 Task: Create a due date automation trigger when advanced on, on the wednesday before a card is due add fields without custom field "Resume" set to a number lower than 1 and greater than 10 at 11:00 AM.
Action: Mouse moved to (1052, 85)
Screenshot: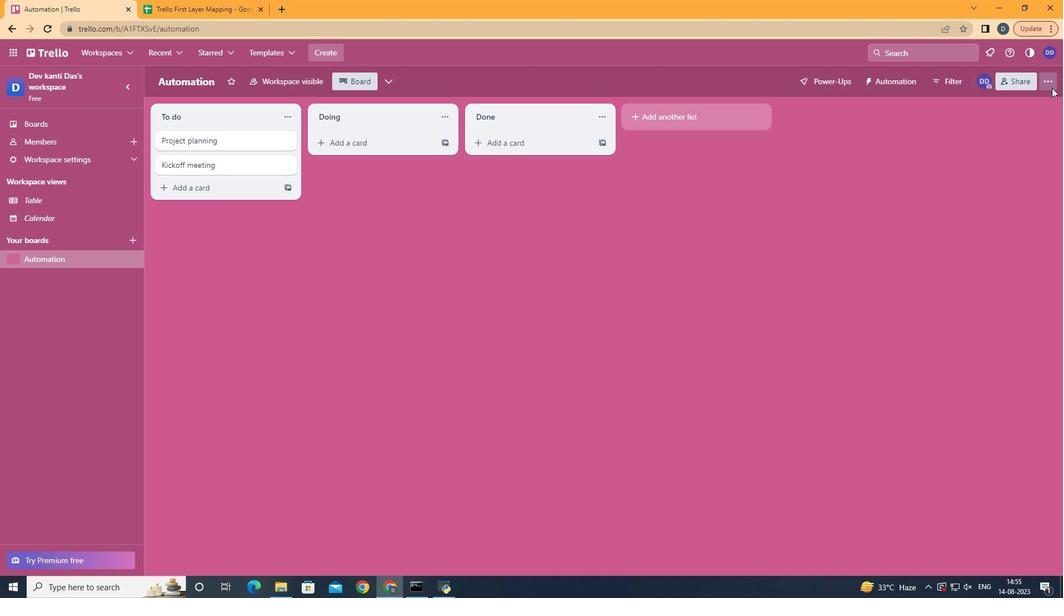 
Action: Mouse pressed left at (1052, 85)
Screenshot: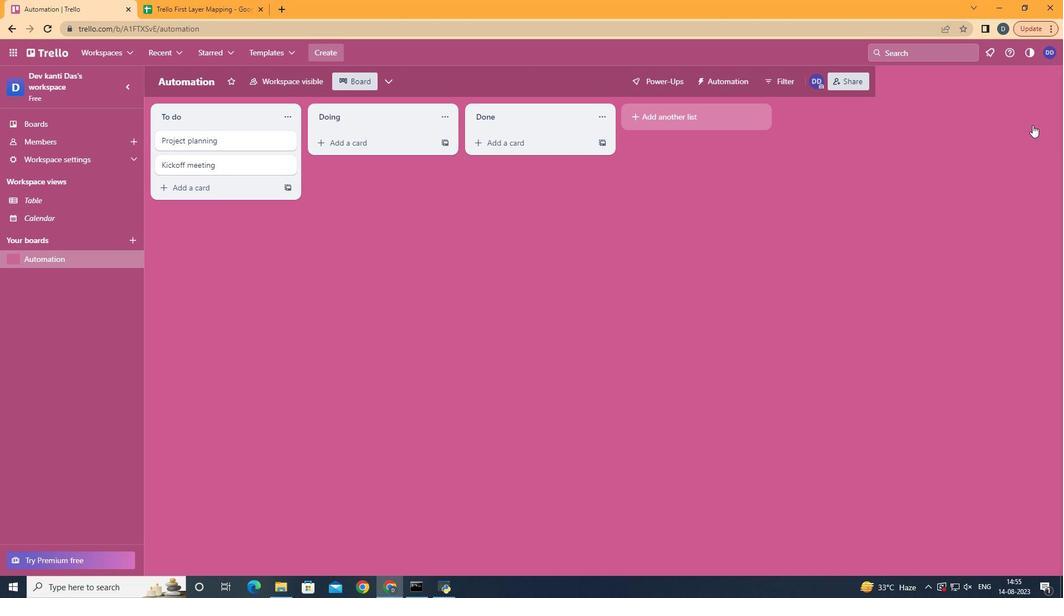 
Action: Mouse moved to (973, 233)
Screenshot: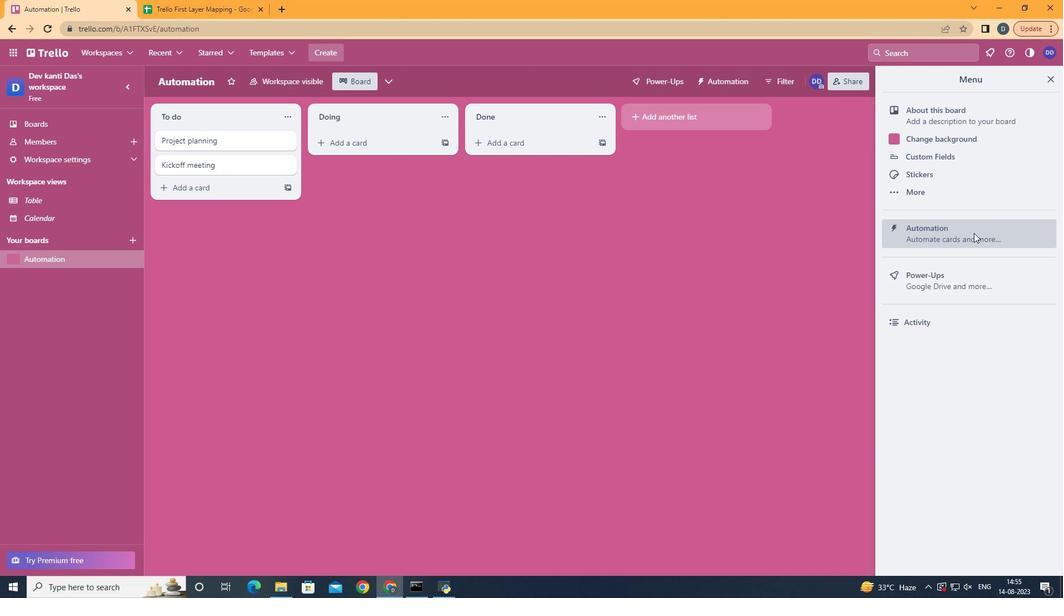 
Action: Mouse pressed left at (973, 233)
Screenshot: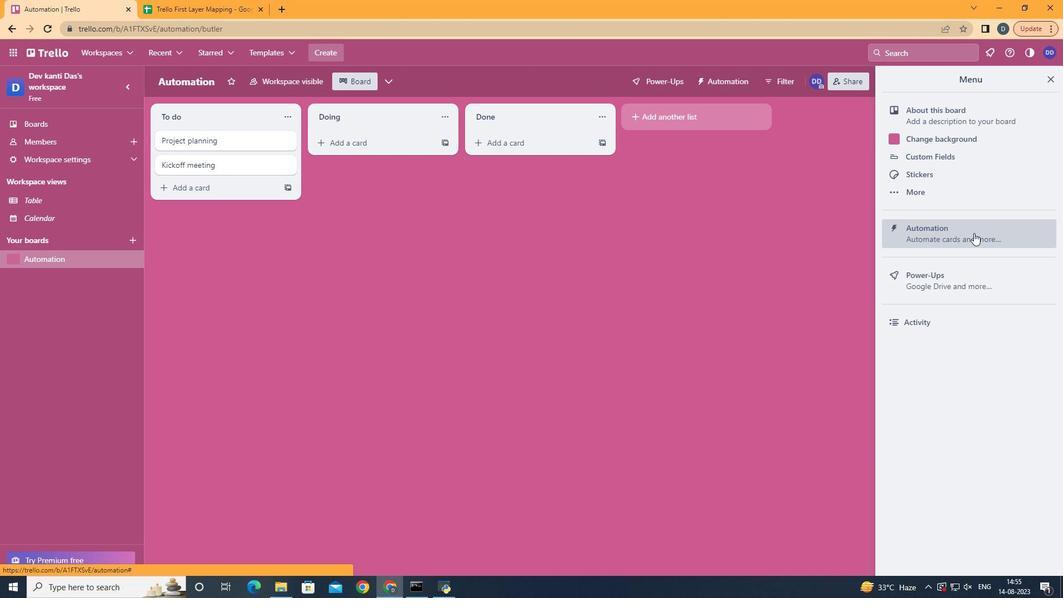 
Action: Mouse moved to (204, 224)
Screenshot: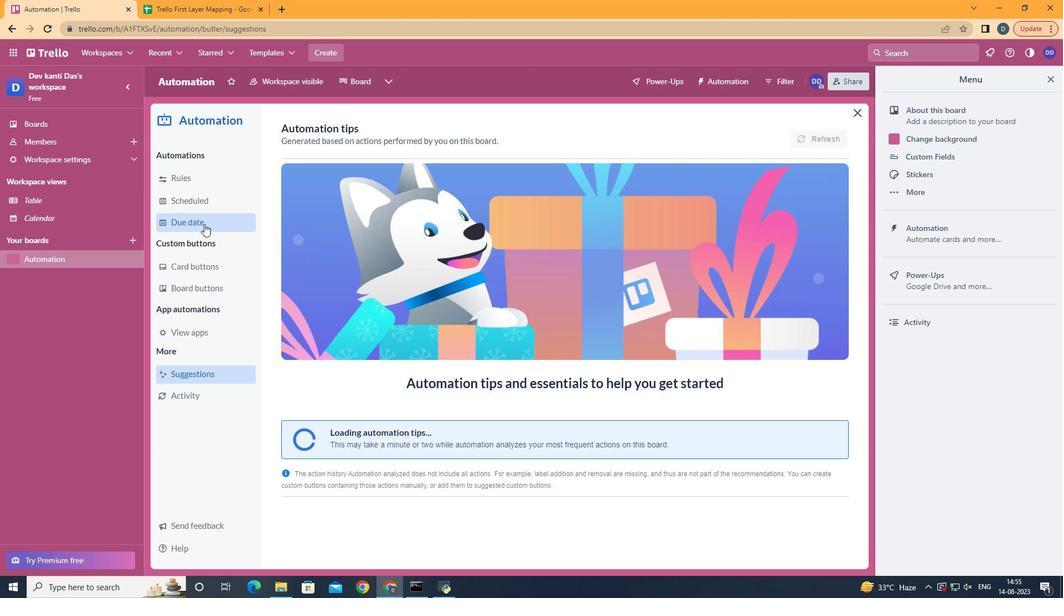
Action: Mouse pressed left at (204, 224)
Screenshot: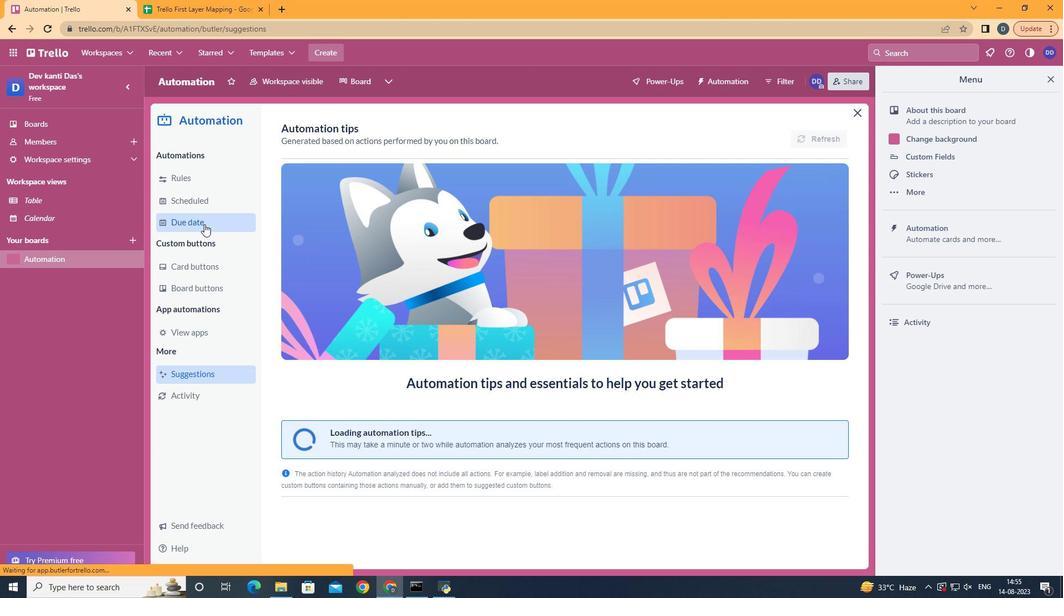 
Action: Mouse moved to (783, 131)
Screenshot: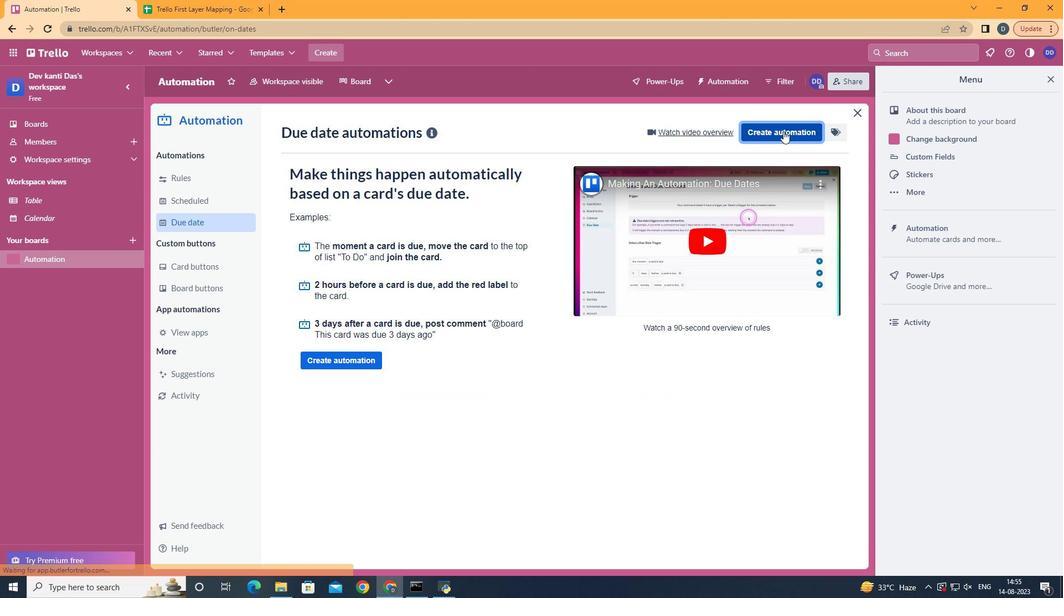 
Action: Mouse pressed left at (783, 131)
Screenshot: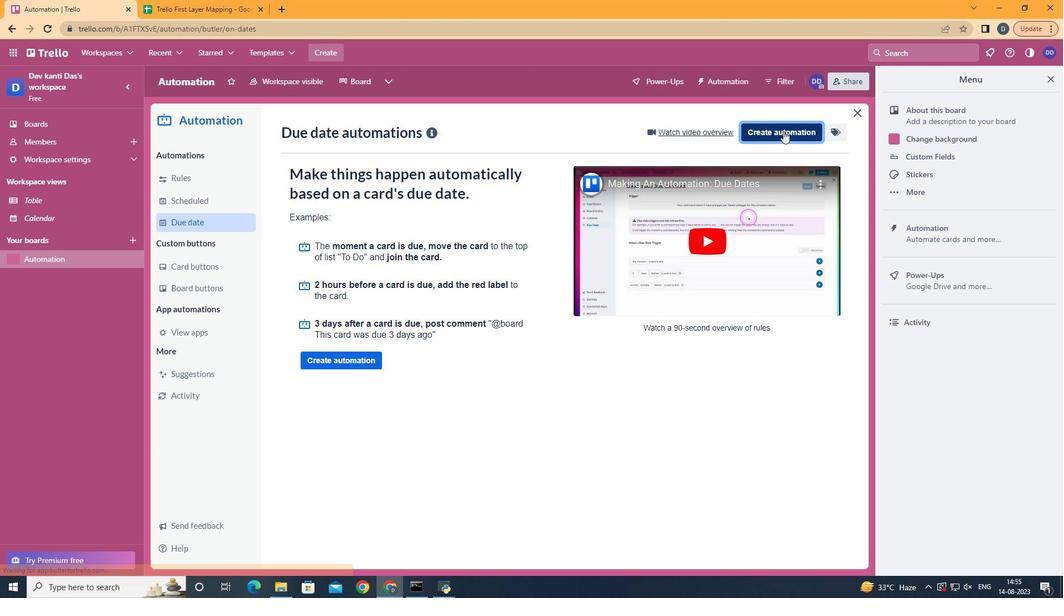
Action: Mouse moved to (577, 238)
Screenshot: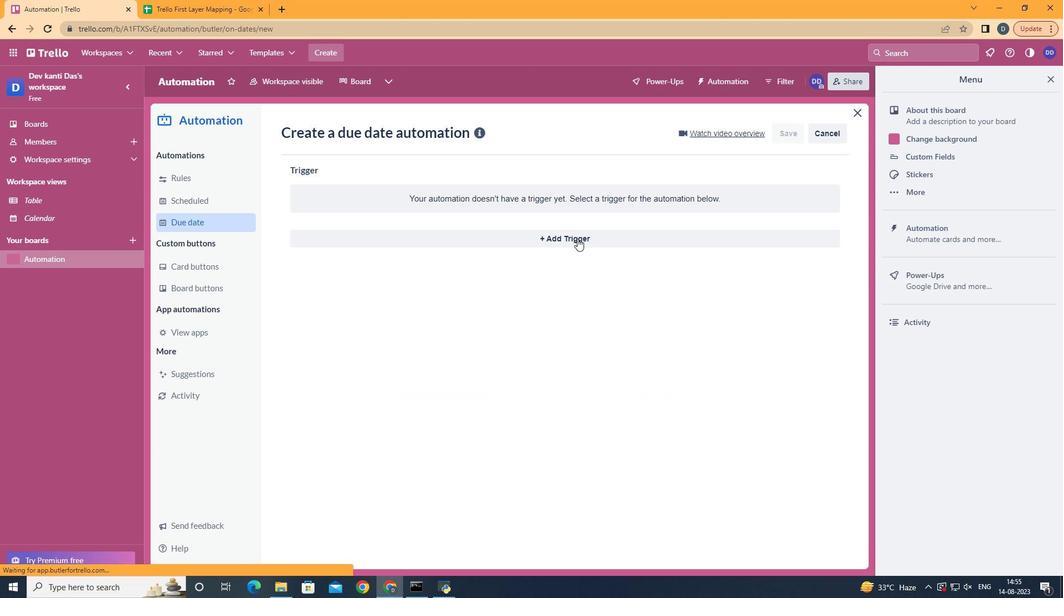 
Action: Mouse pressed left at (577, 238)
Screenshot: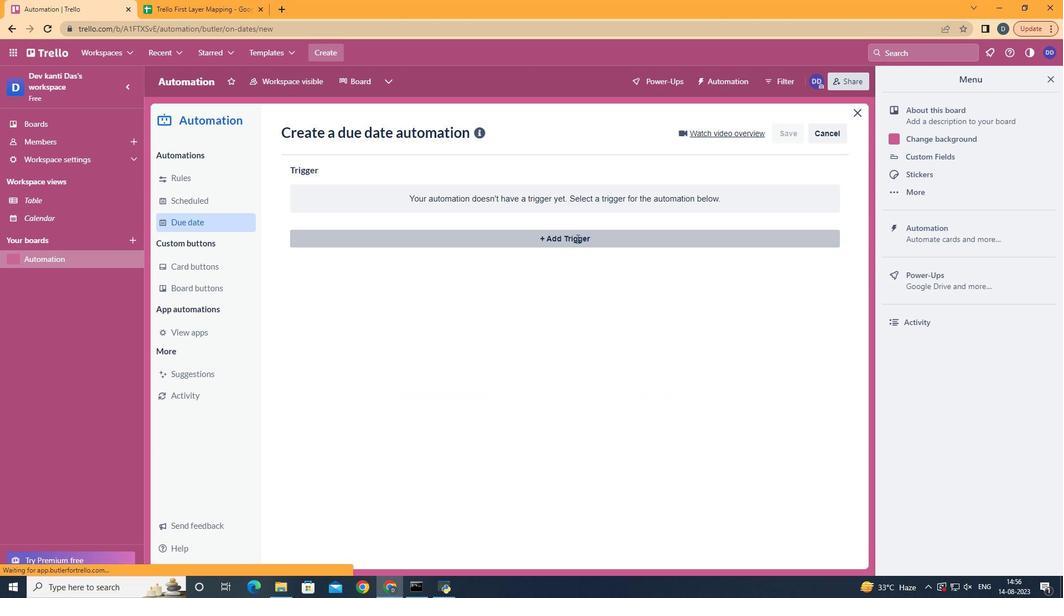 
Action: Mouse moved to (367, 332)
Screenshot: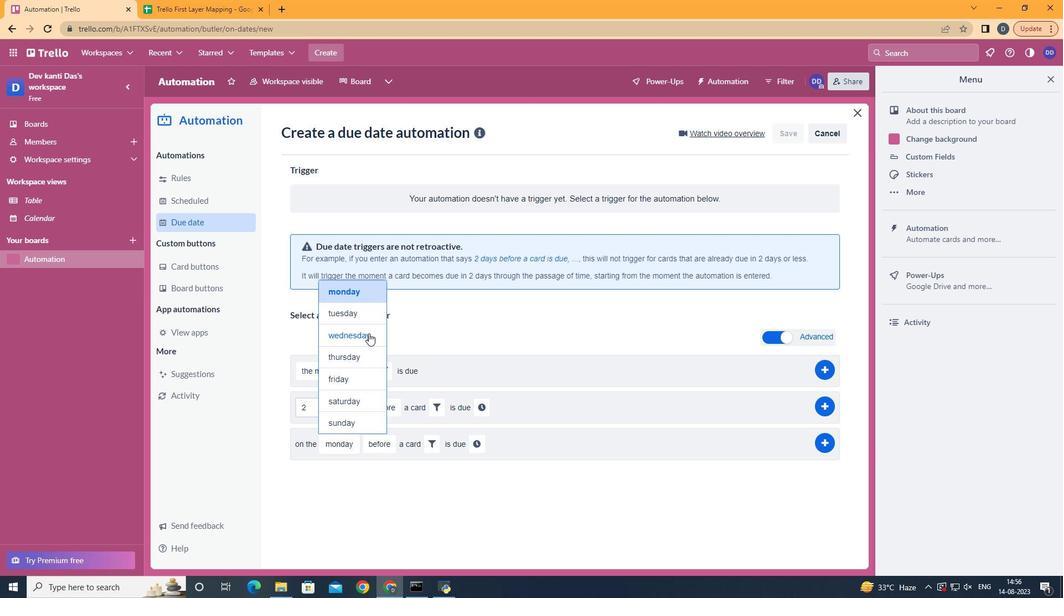 
Action: Mouse pressed left at (367, 332)
Screenshot: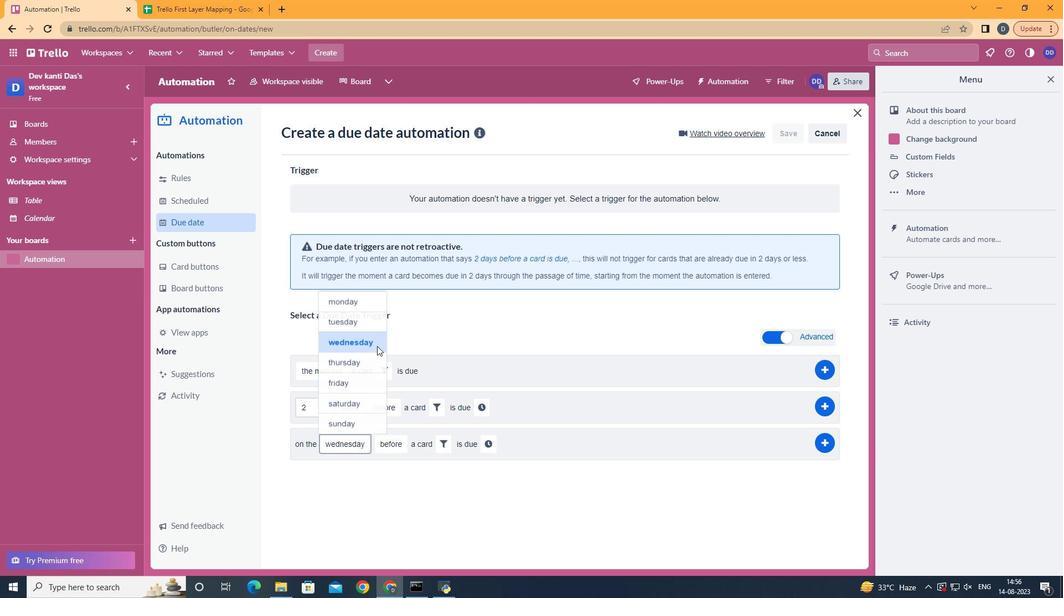
Action: Mouse moved to (439, 441)
Screenshot: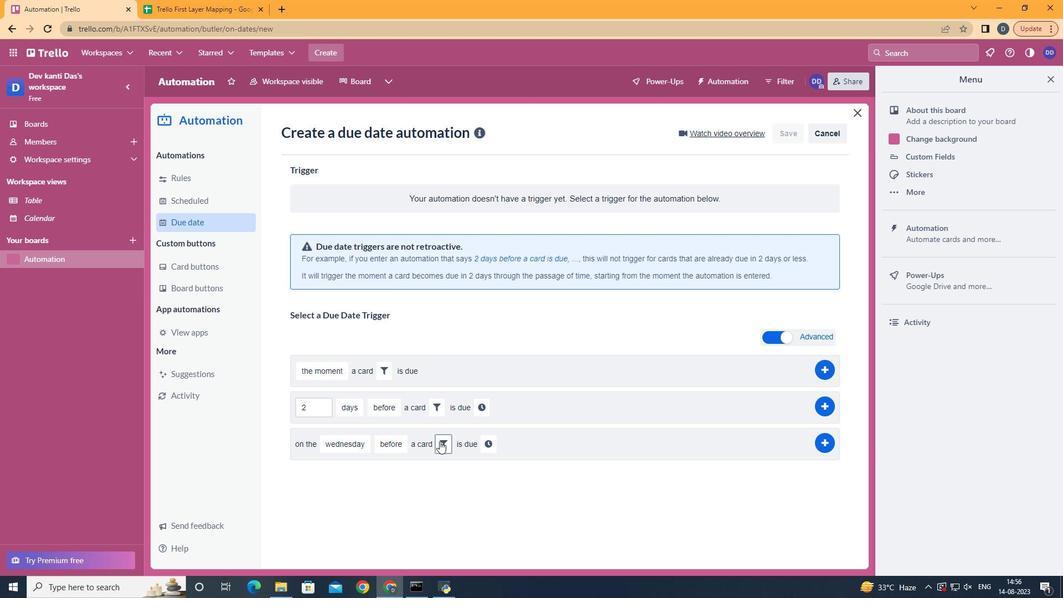 
Action: Mouse pressed left at (439, 441)
Screenshot: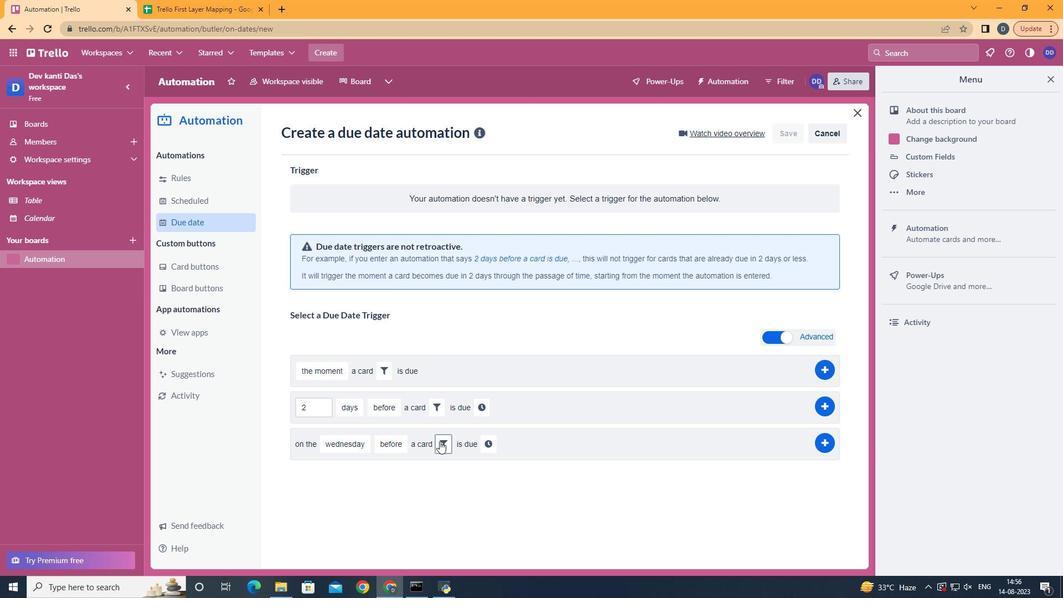 
Action: Mouse moved to (635, 479)
Screenshot: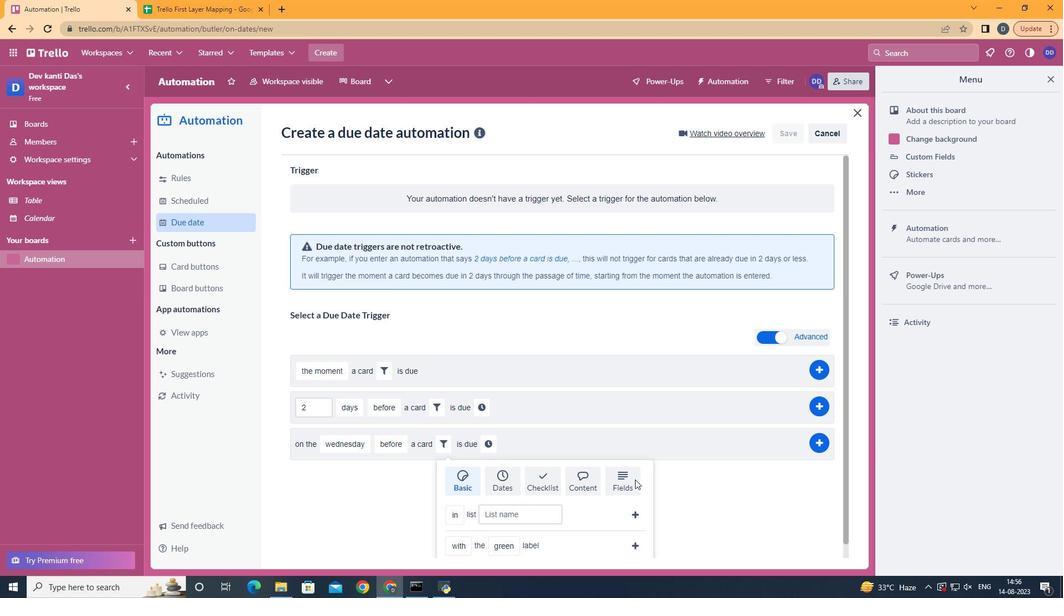 
Action: Mouse pressed left at (635, 479)
Screenshot: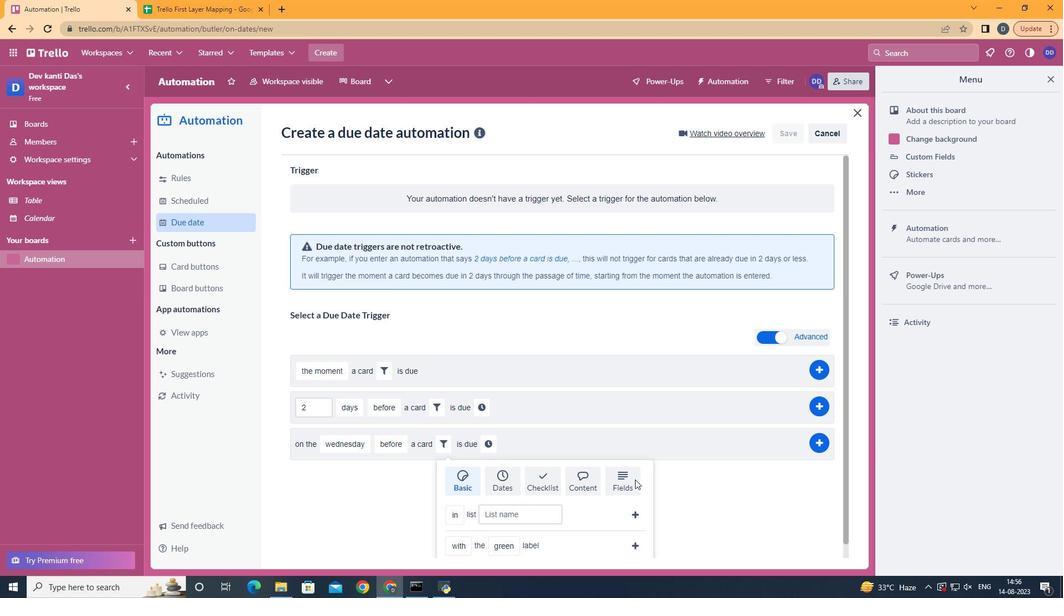 
Action: Mouse scrolled (635, 478) with delta (0, 0)
Screenshot: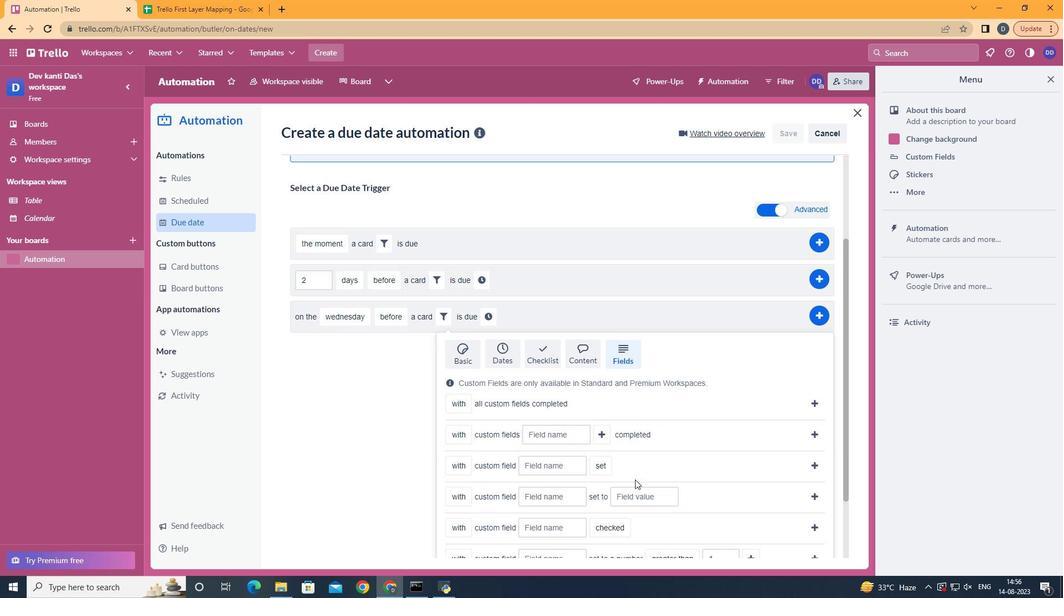 
Action: Mouse scrolled (635, 478) with delta (0, 0)
Screenshot: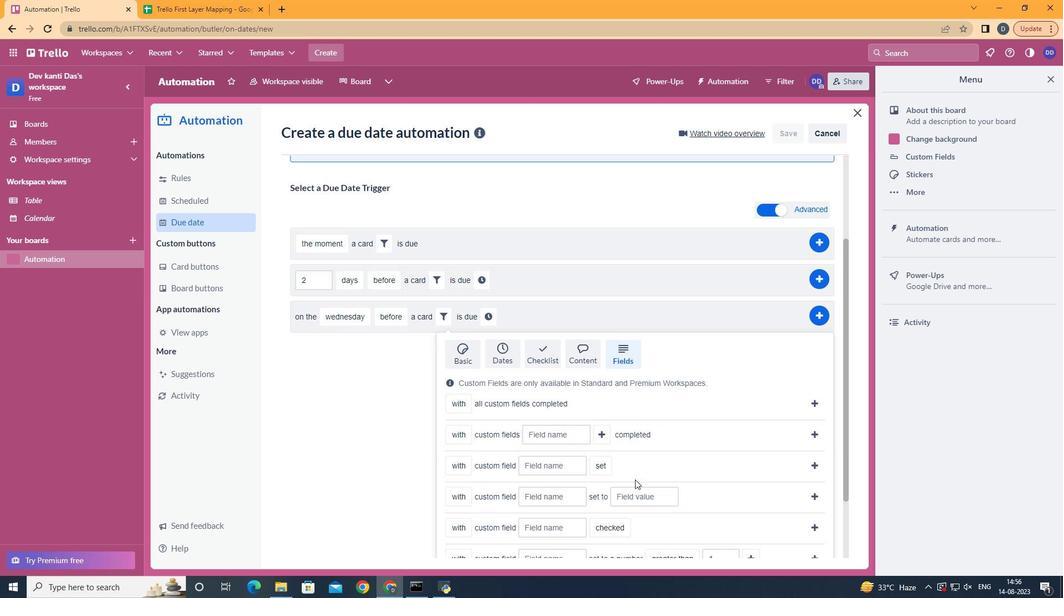 
Action: Mouse scrolled (635, 478) with delta (0, 0)
Screenshot: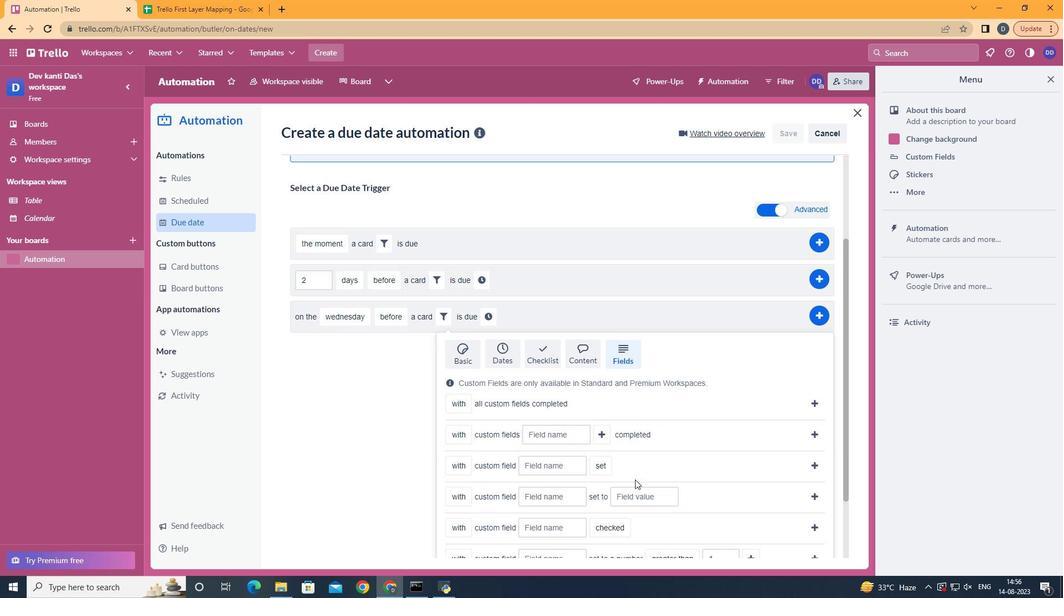 
Action: Mouse scrolled (635, 478) with delta (0, 0)
Screenshot: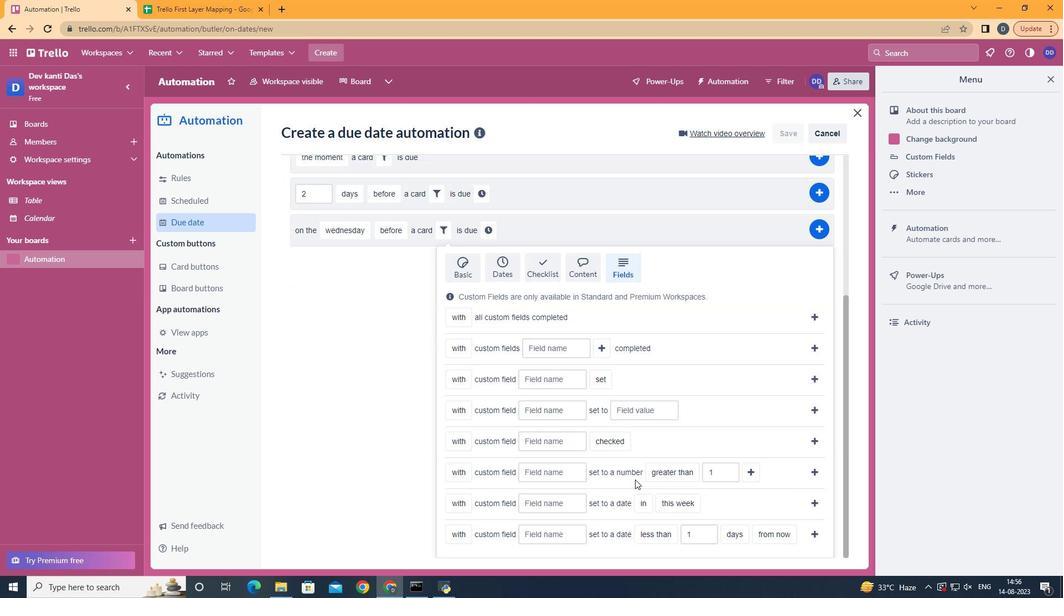 
Action: Mouse scrolled (635, 478) with delta (0, 0)
Screenshot: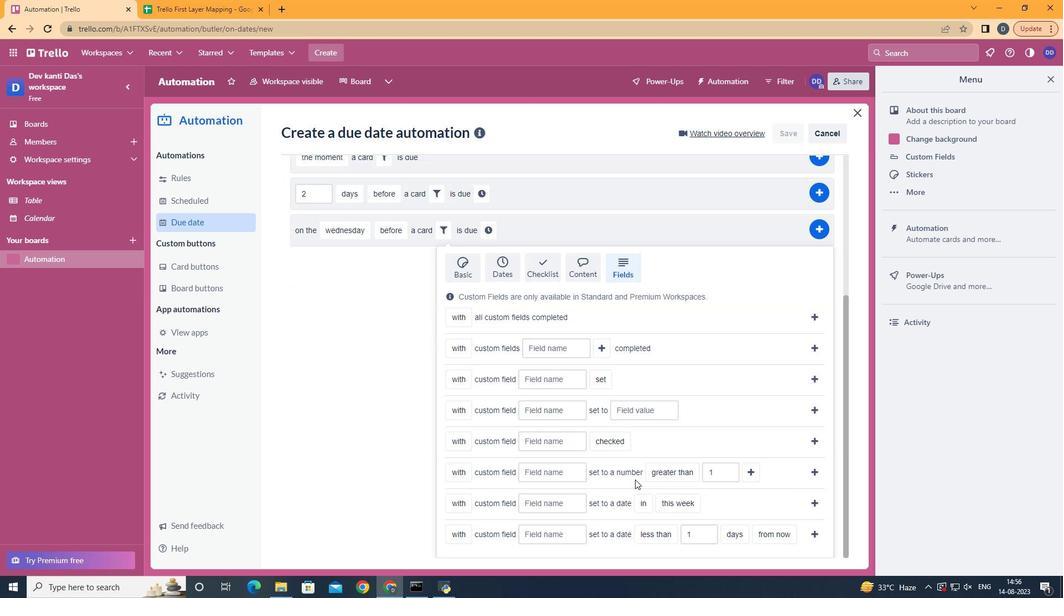 
Action: Mouse scrolled (635, 478) with delta (0, 0)
Screenshot: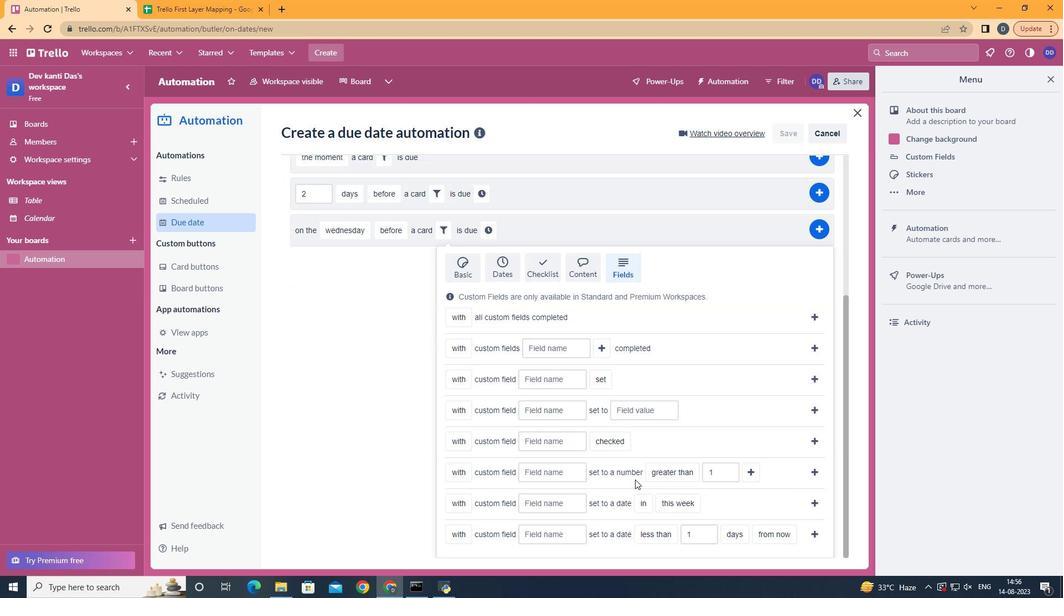 
Action: Mouse moved to (465, 509)
Screenshot: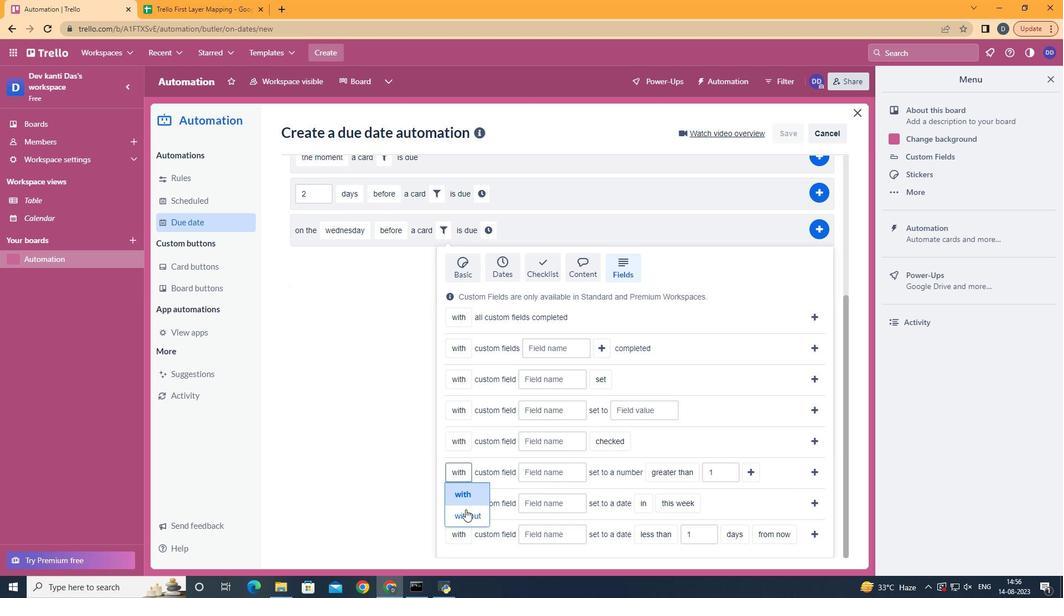 
Action: Mouse pressed left at (465, 509)
Screenshot: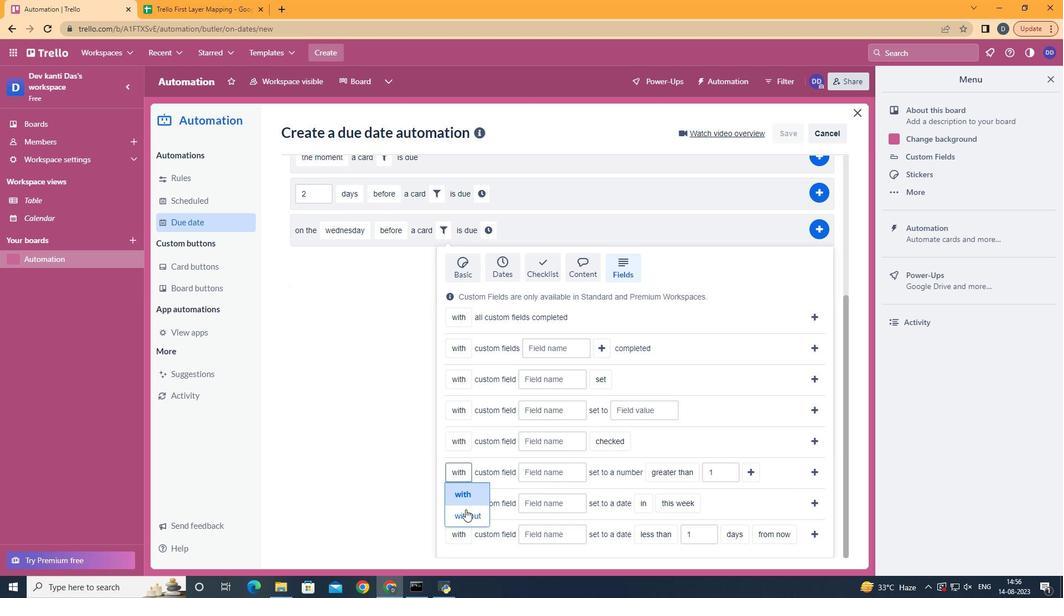 
Action: Mouse moved to (569, 479)
Screenshot: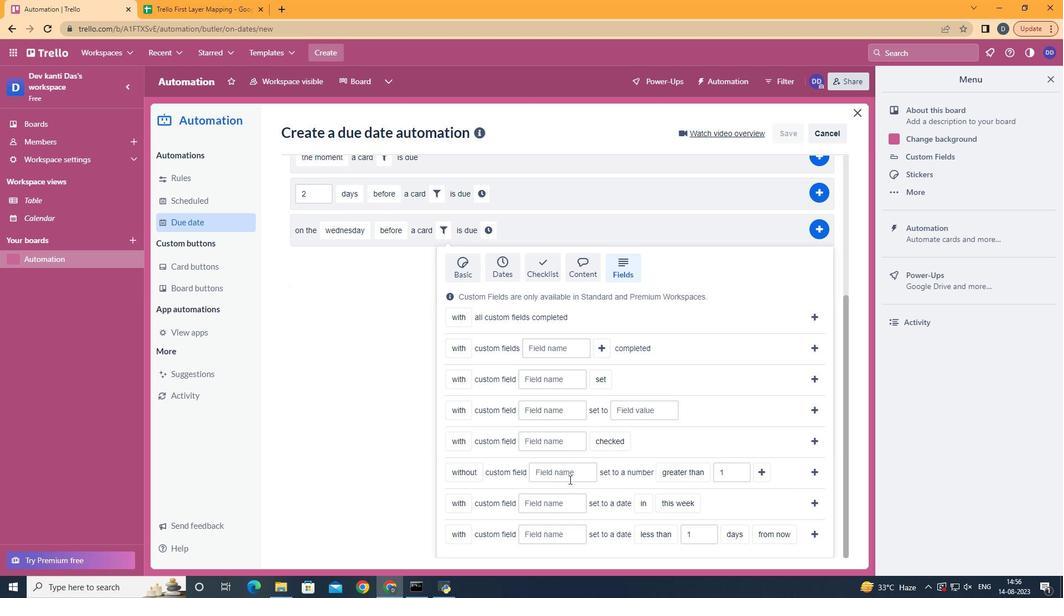 
Action: Mouse pressed left at (569, 479)
Screenshot: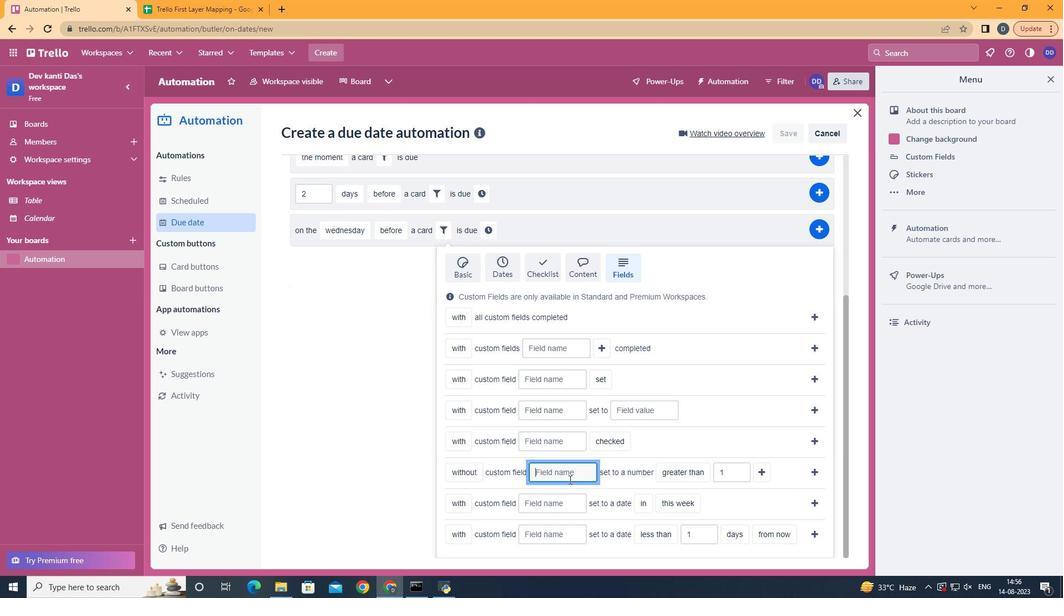 
Action: Key pressed <Key.shift>Resume
Screenshot: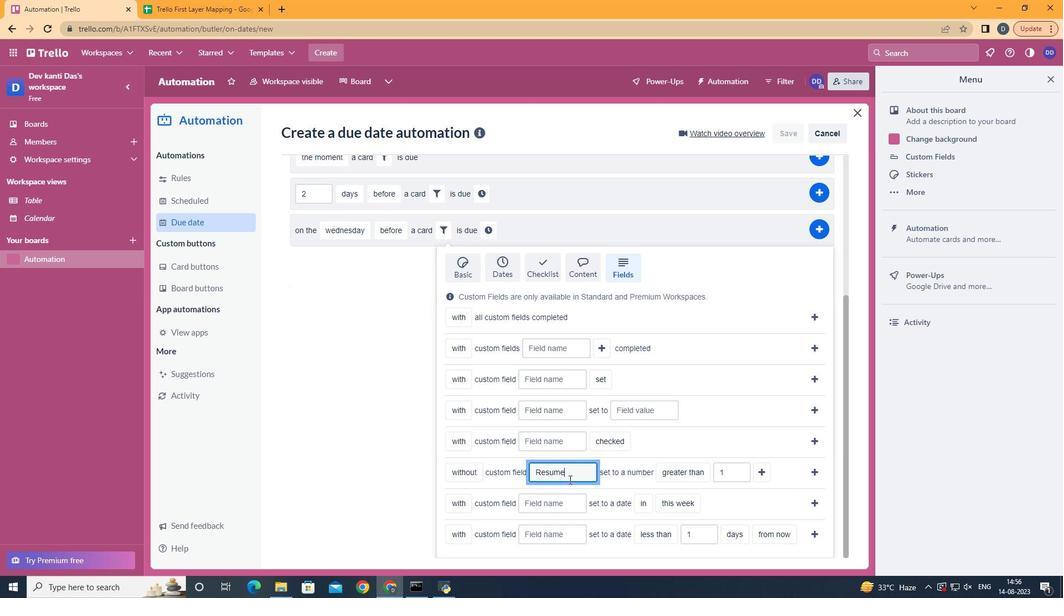 
Action: Mouse moved to (696, 435)
Screenshot: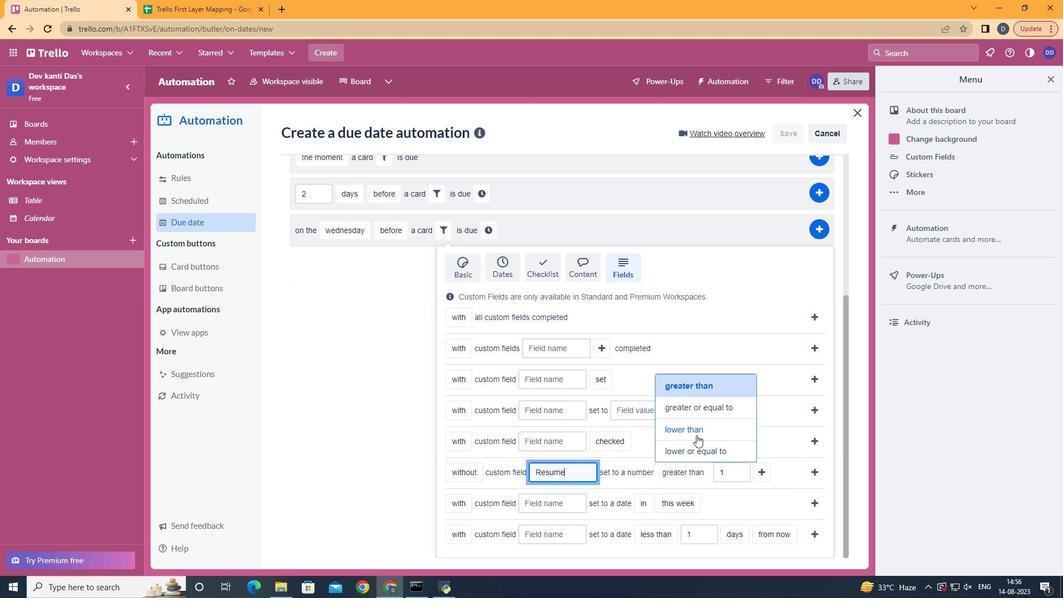 
Action: Mouse pressed left at (696, 435)
Screenshot: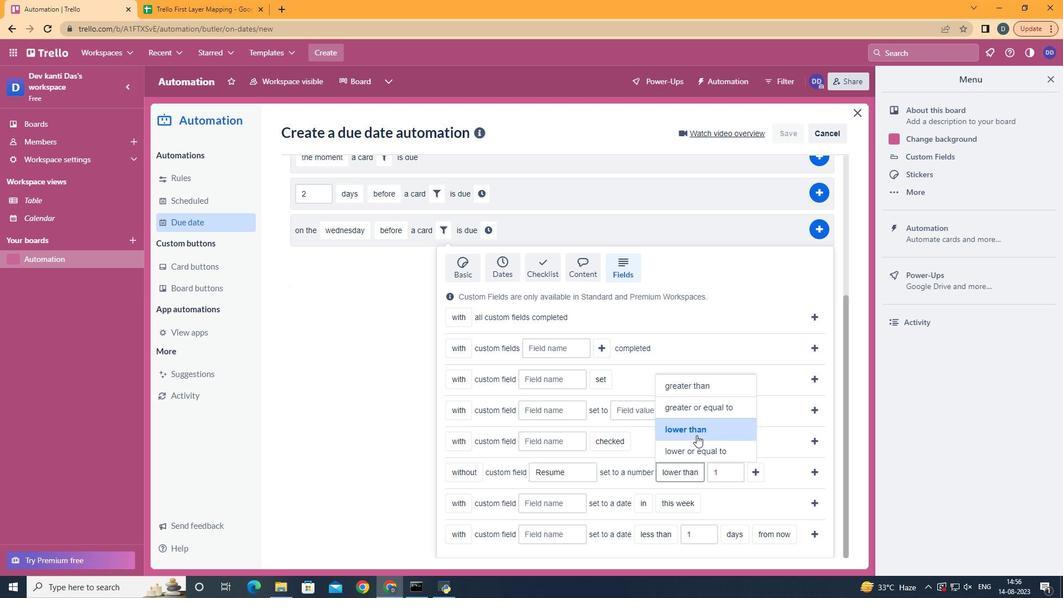 
Action: Mouse moved to (757, 467)
Screenshot: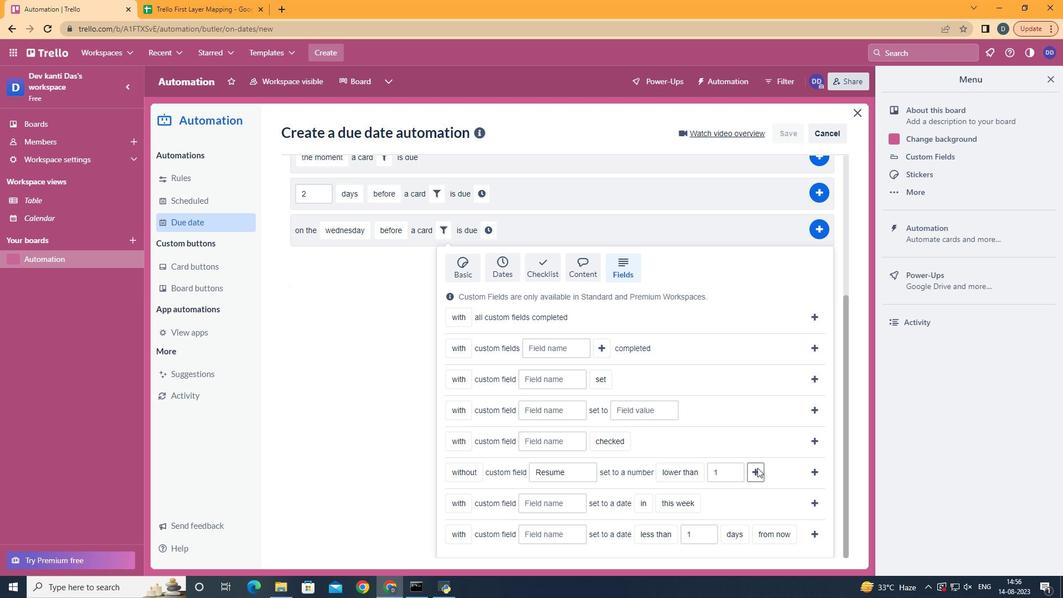 
Action: Mouse pressed left at (757, 467)
Screenshot: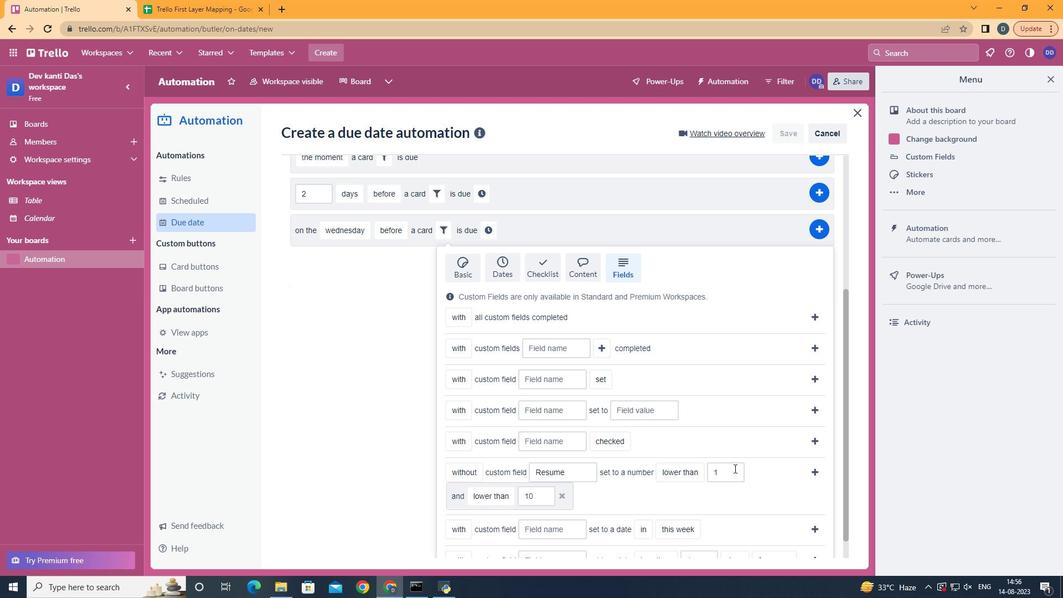 
Action: Mouse moved to (509, 446)
Screenshot: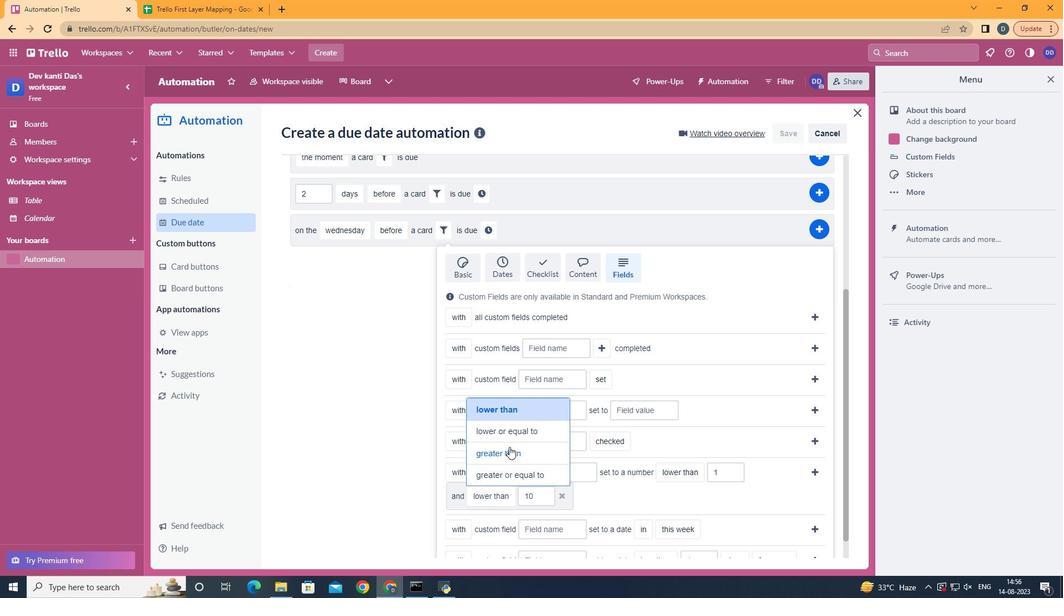 
Action: Mouse pressed left at (509, 446)
Screenshot: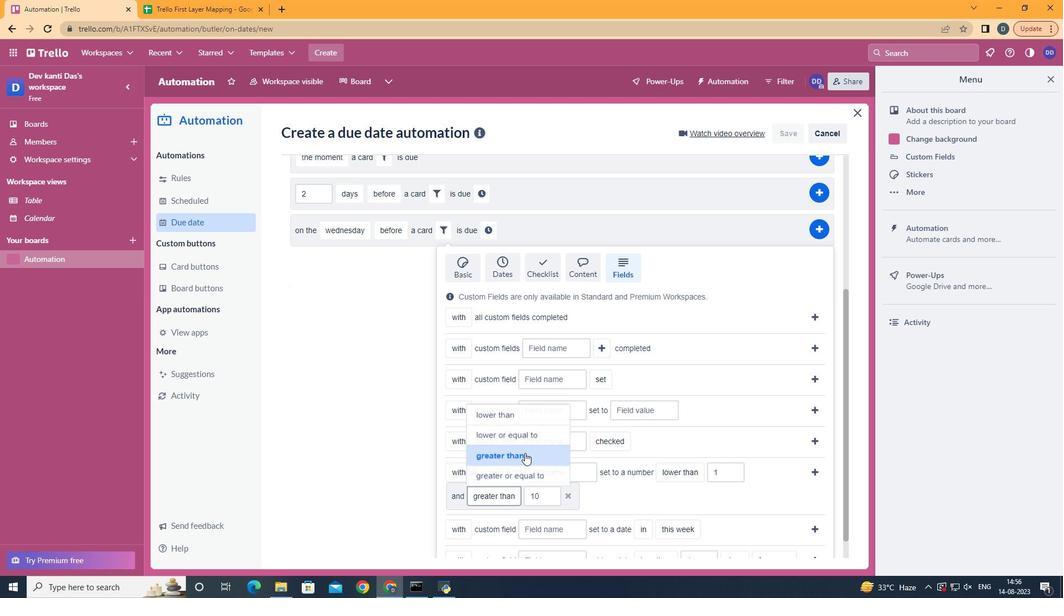 
Action: Mouse moved to (817, 474)
Screenshot: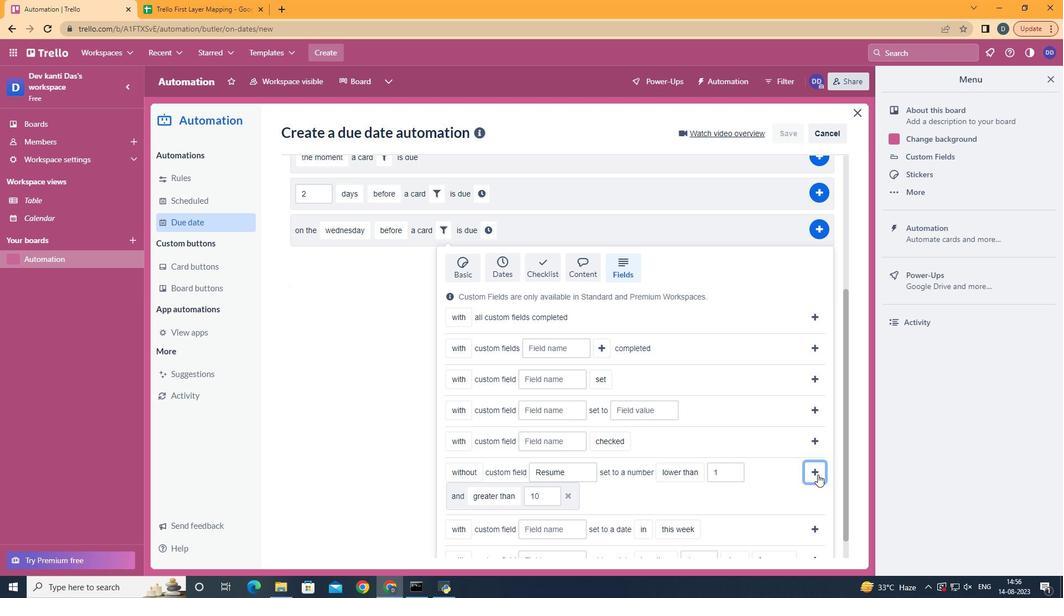 
Action: Mouse pressed left at (817, 474)
Screenshot: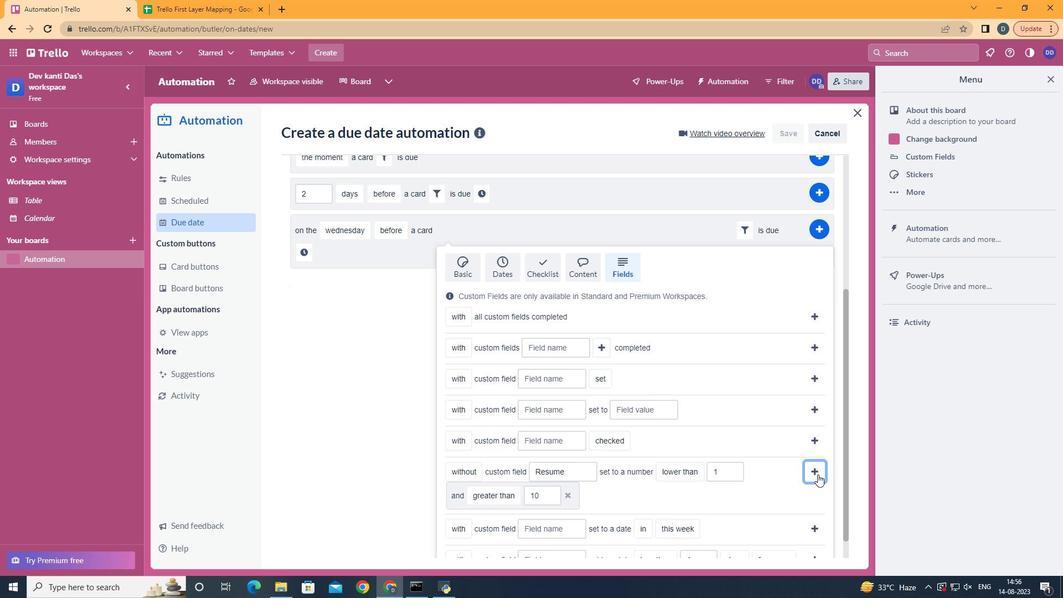
Action: Mouse moved to (791, 440)
Screenshot: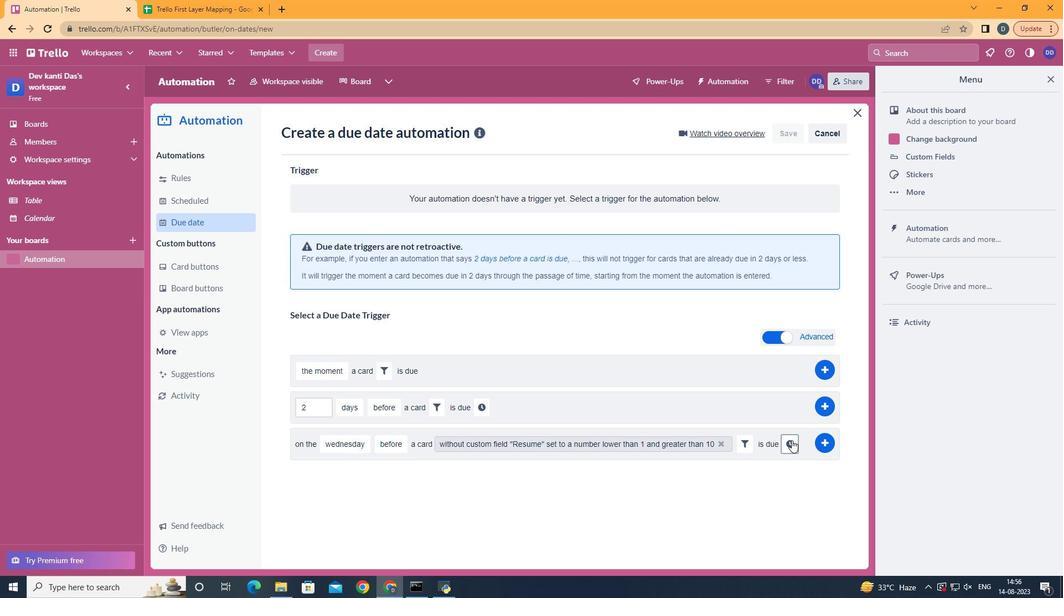 
Action: Mouse pressed left at (791, 440)
Screenshot: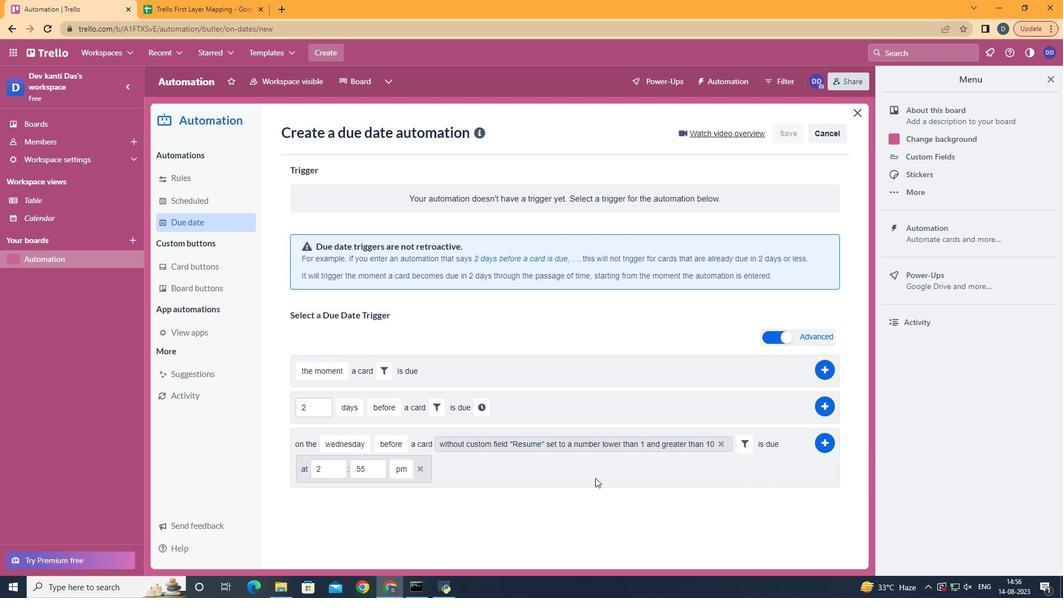 
Action: Mouse moved to (327, 473)
Screenshot: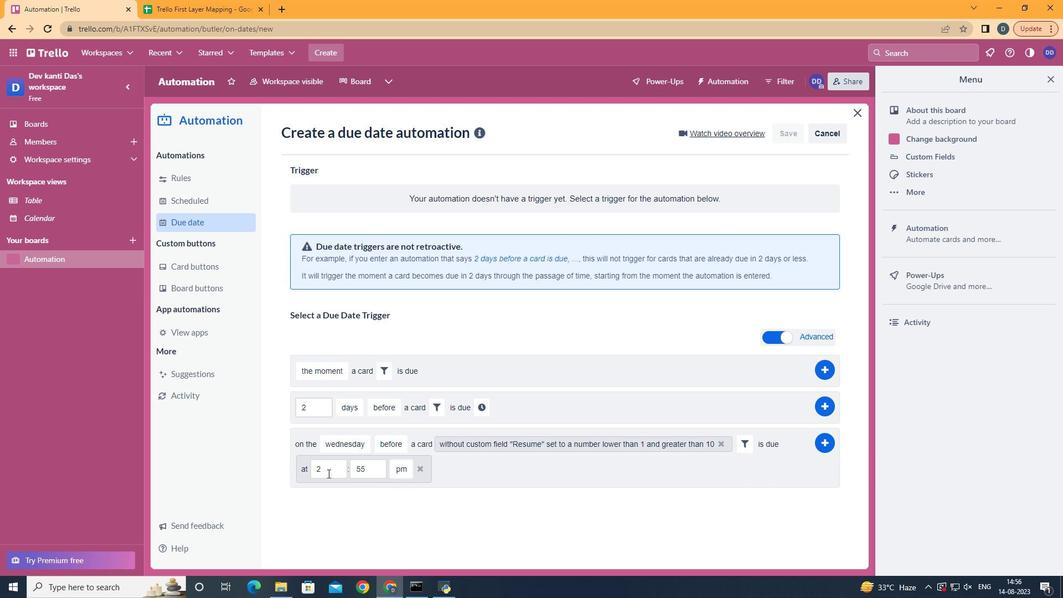 
Action: Mouse pressed left at (327, 473)
Screenshot: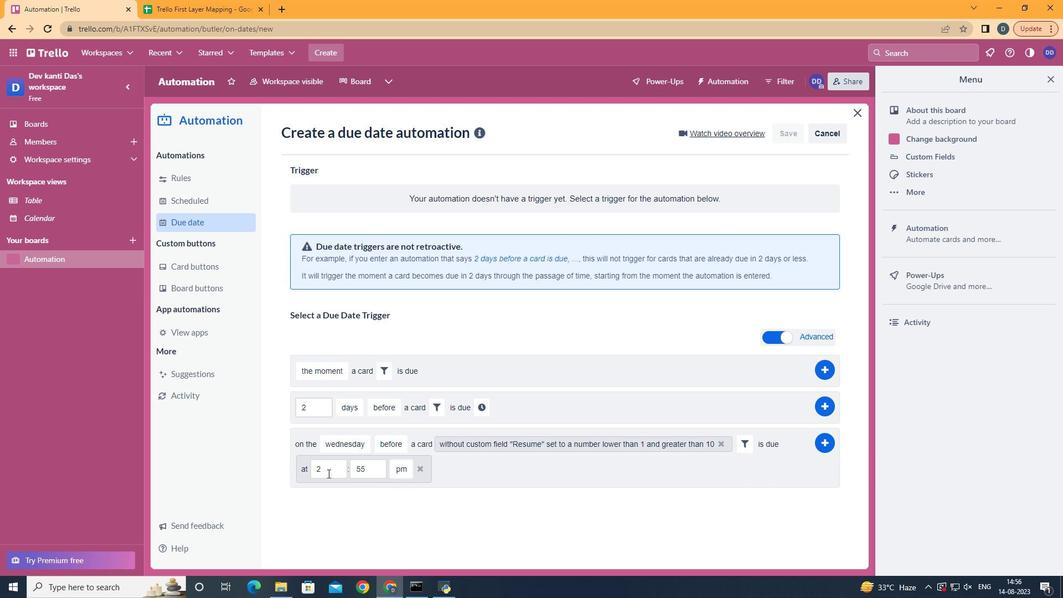 
Action: Mouse moved to (320, 473)
Screenshot: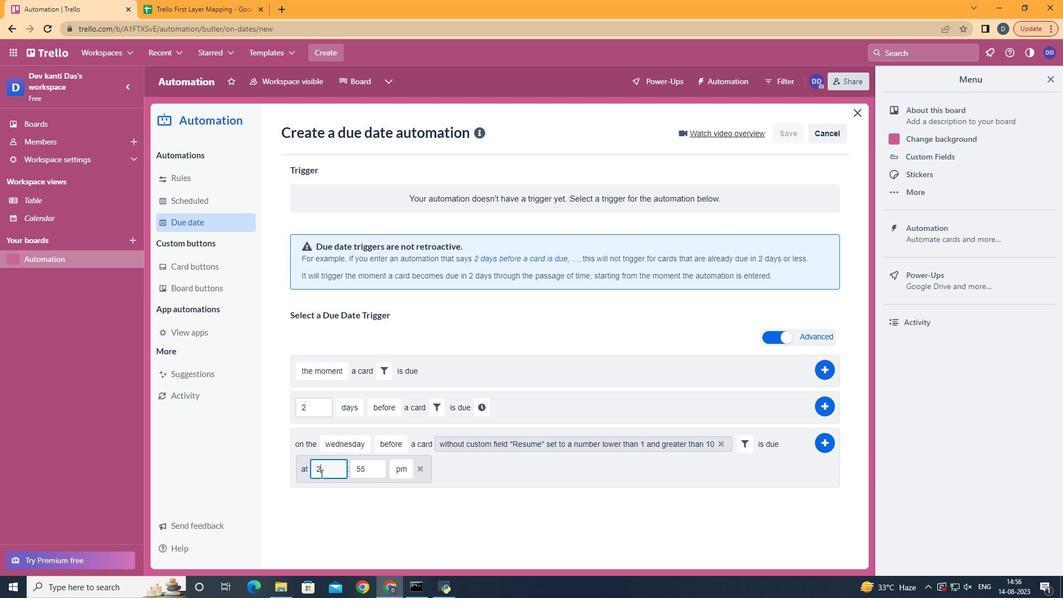 
Action: Key pressed <Key.backspace>11
Screenshot: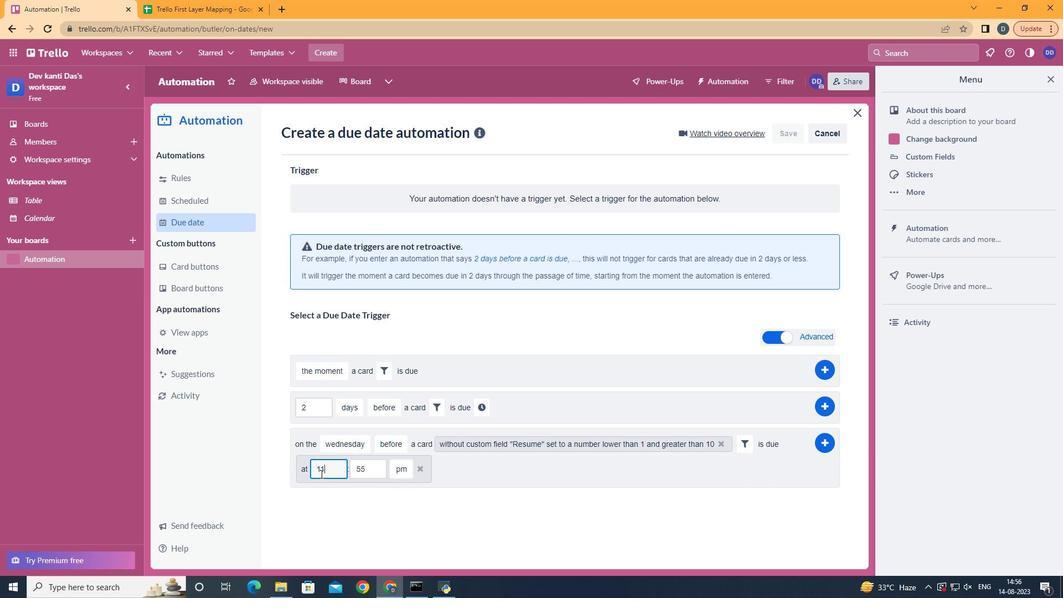 
Action: Mouse moved to (371, 463)
Screenshot: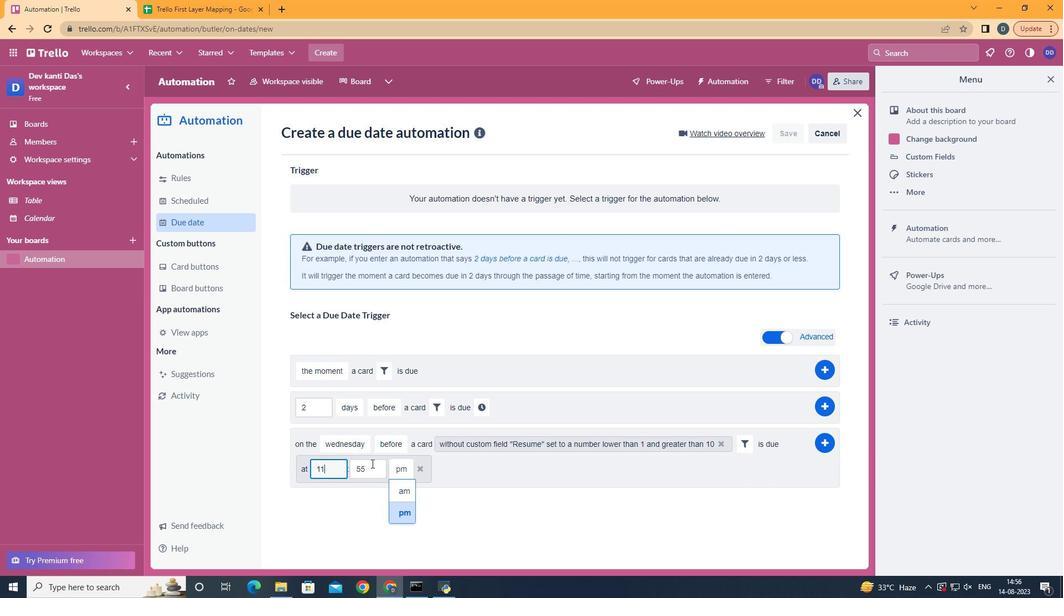 
Action: Mouse pressed left at (371, 463)
Screenshot: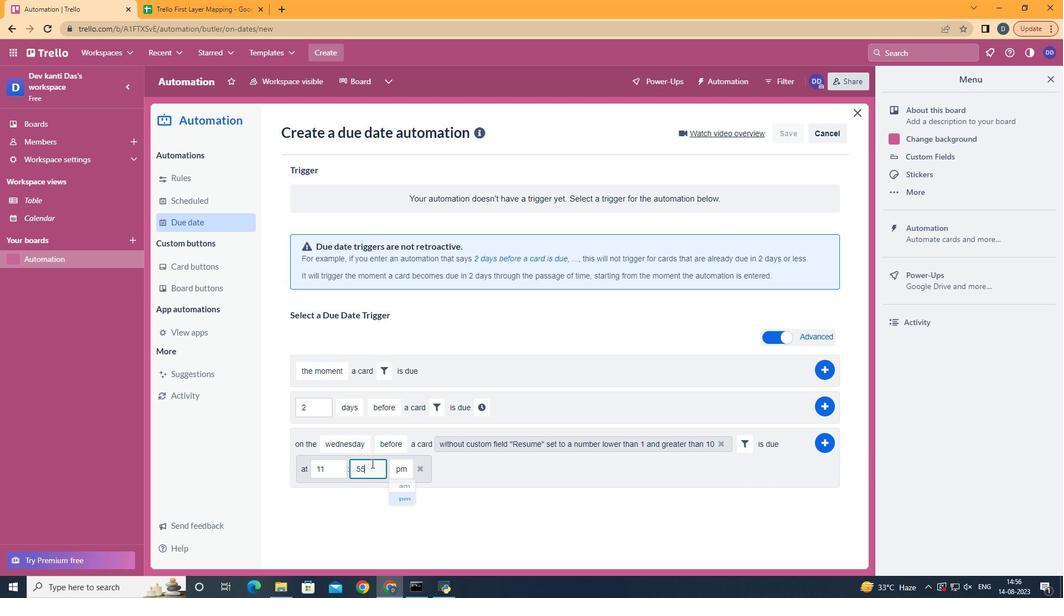 
Action: Key pressed <Key.backspace><Key.backspace>00
Screenshot: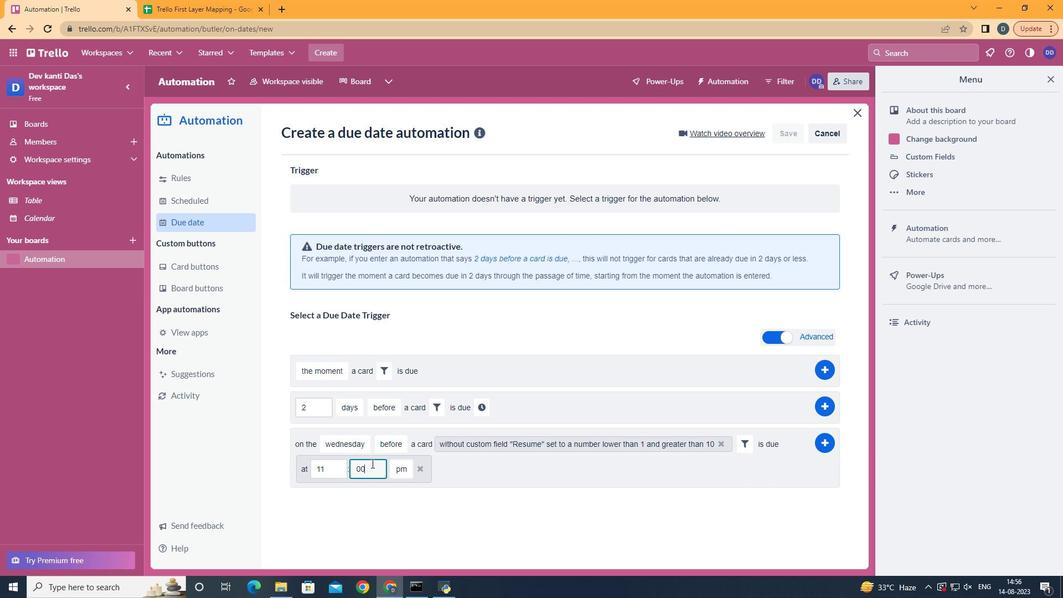 
Action: Mouse moved to (404, 493)
Screenshot: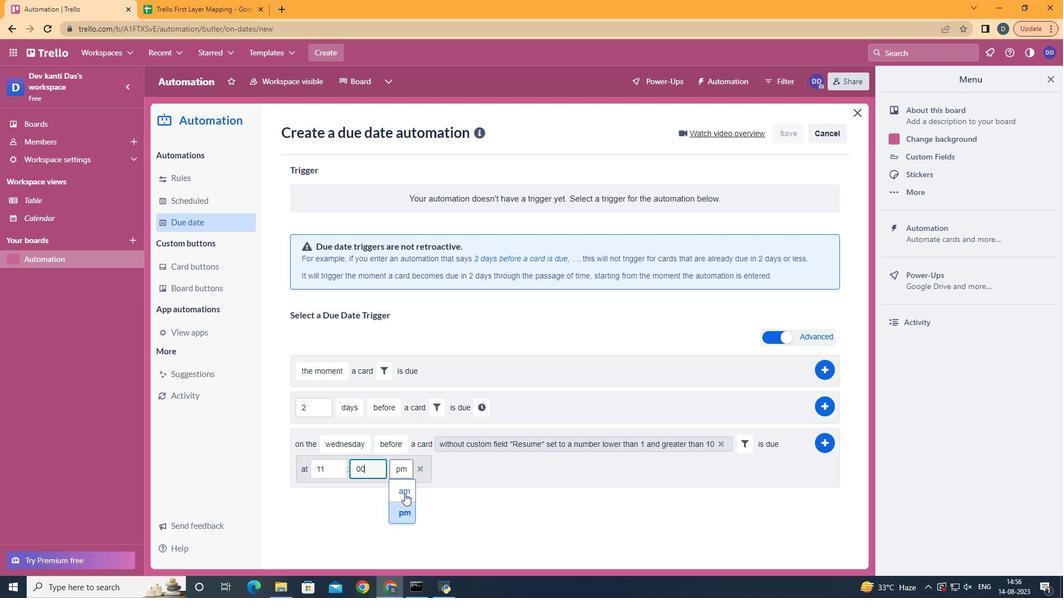 
Action: Mouse pressed left at (404, 493)
Screenshot: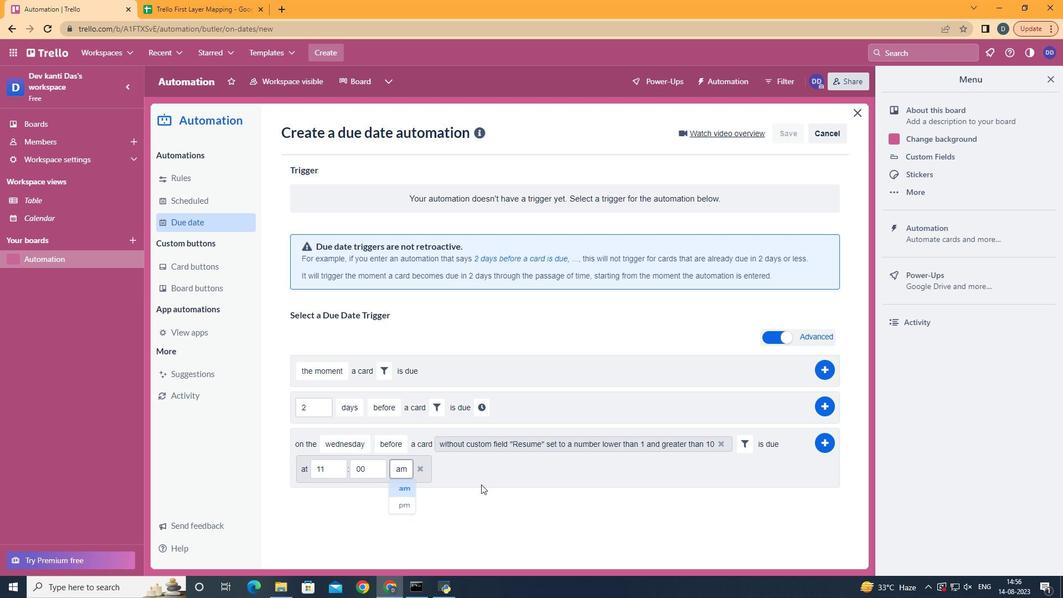 
Action: Mouse moved to (832, 436)
Screenshot: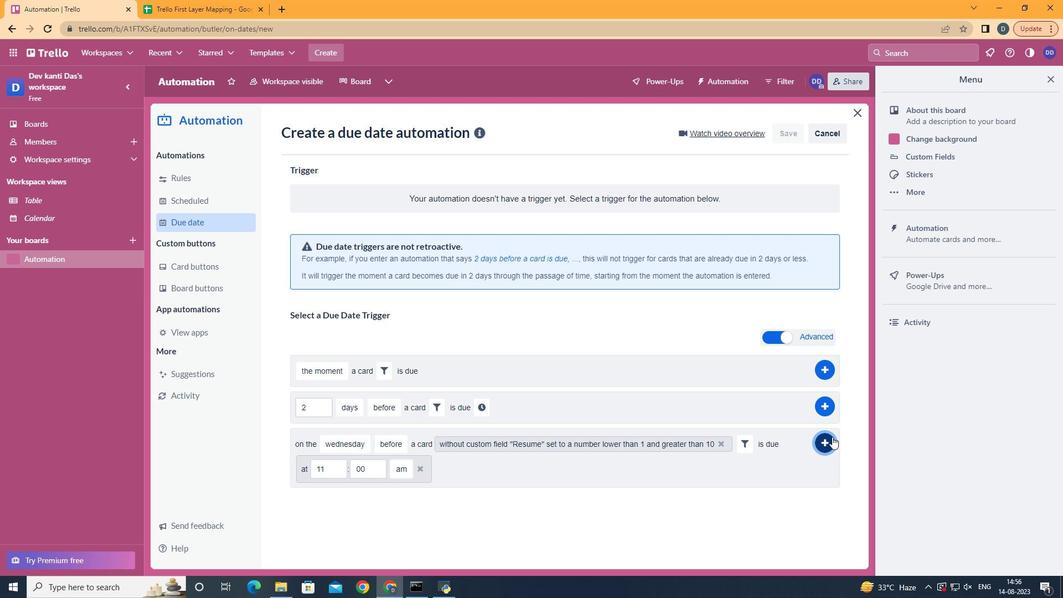 
Action: Mouse pressed left at (832, 436)
Screenshot: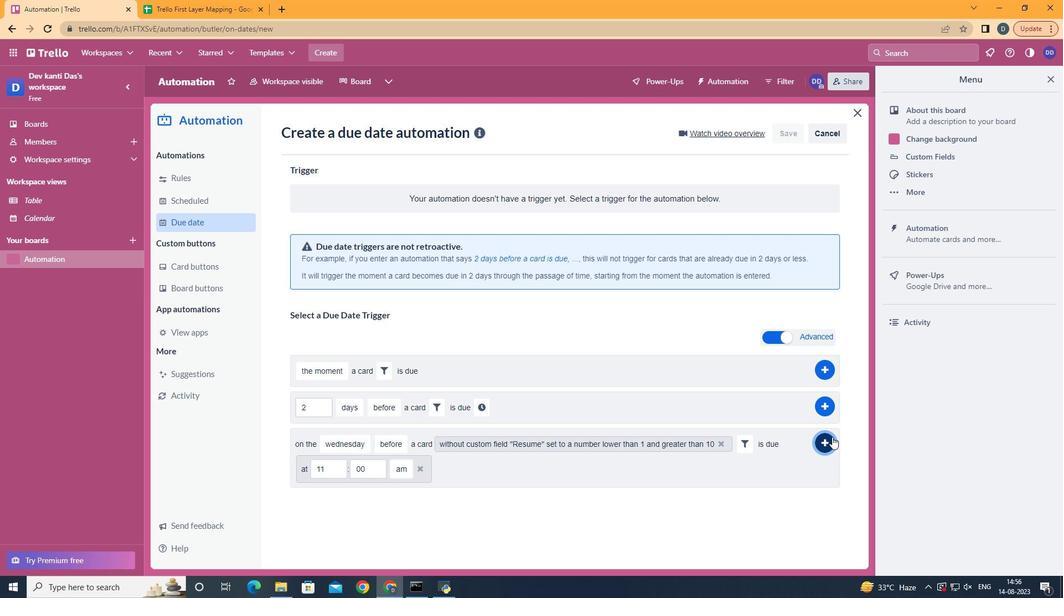 
